 Task: Open employment verification letter template from the template gallery.
Action: Mouse moved to (51, 97)
Screenshot: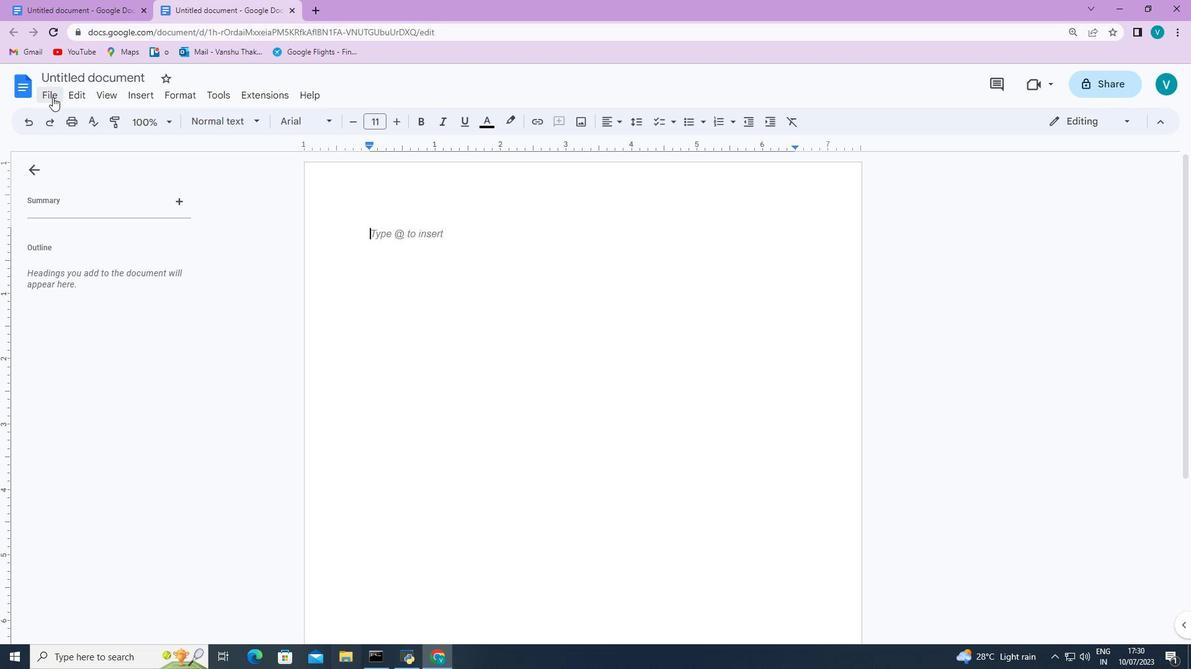 
Action: Mouse pressed left at (51, 97)
Screenshot: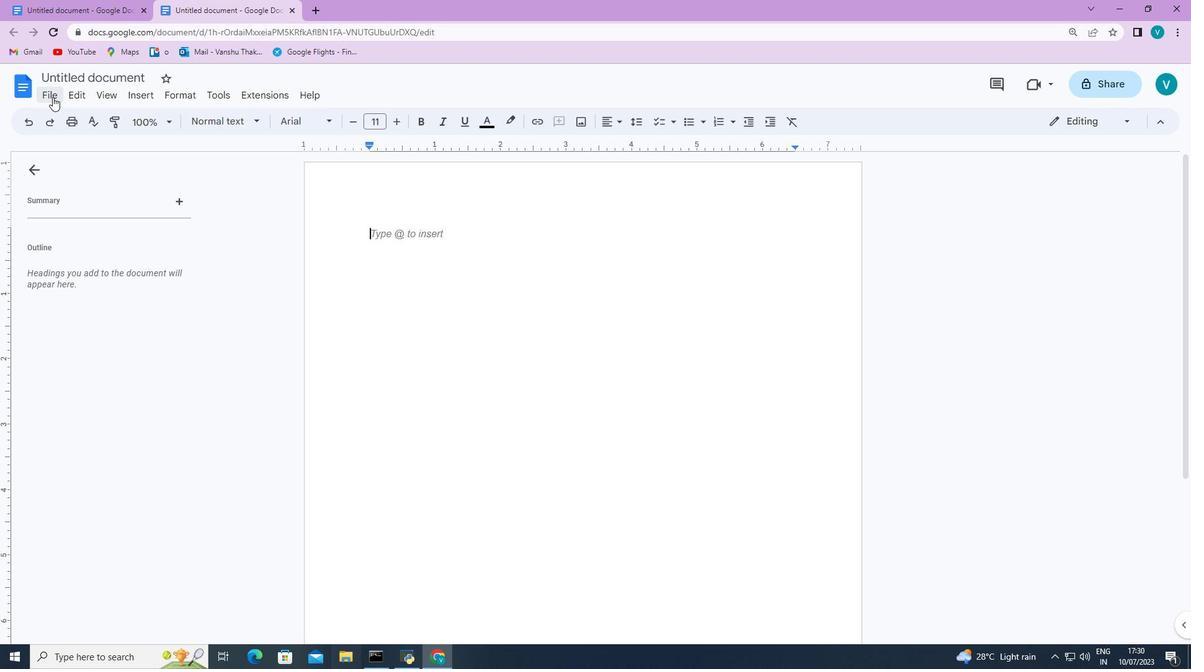 
Action: Mouse moved to (333, 140)
Screenshot: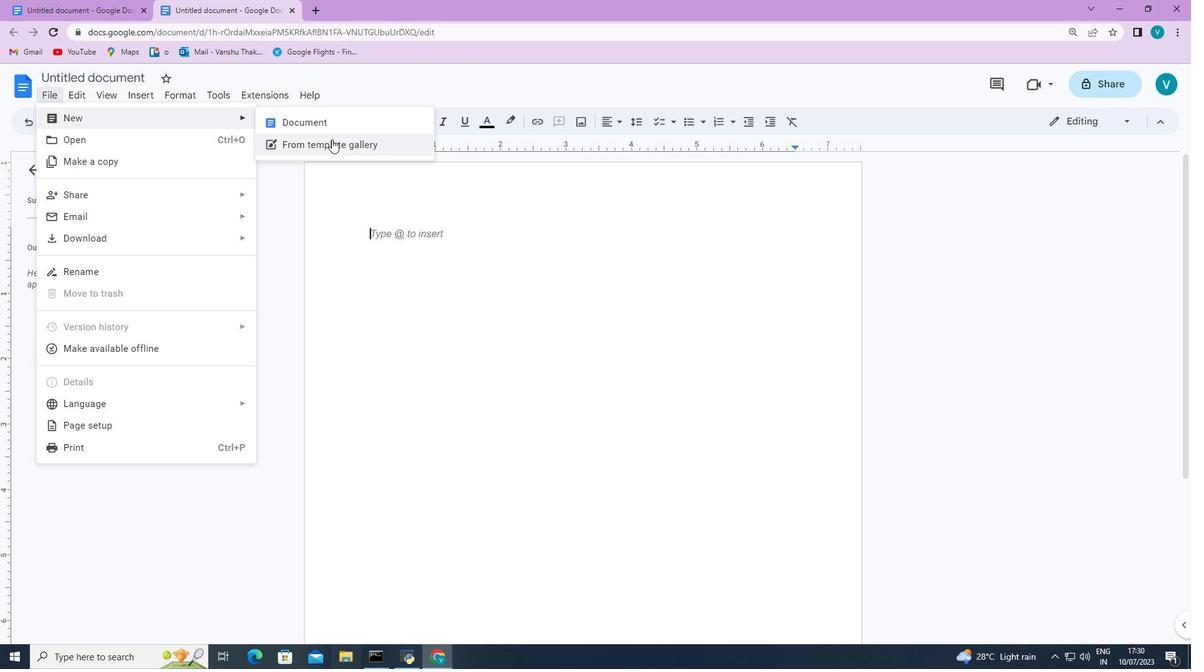 
Action: Mouse pressed left at (333, 140)
Screenshot: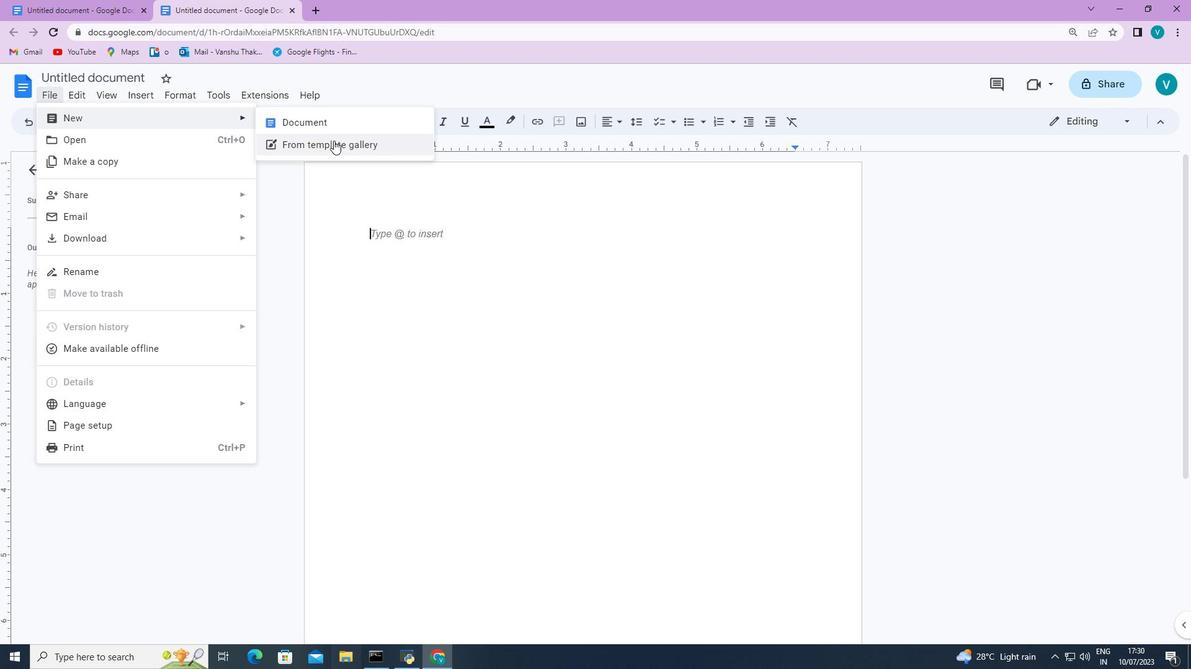 
Action: Mouse moved to (396, 354)
Screenshot: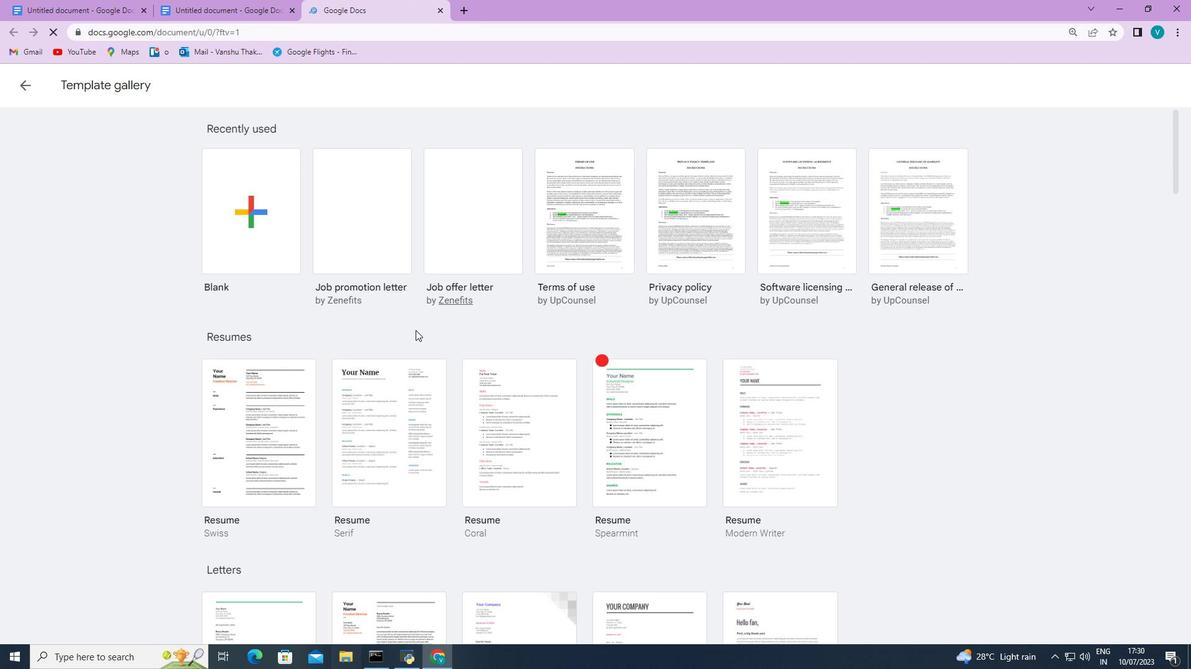 
Action: Mouse scrolled (396, 354) with delta (0, 0)
Screenshot: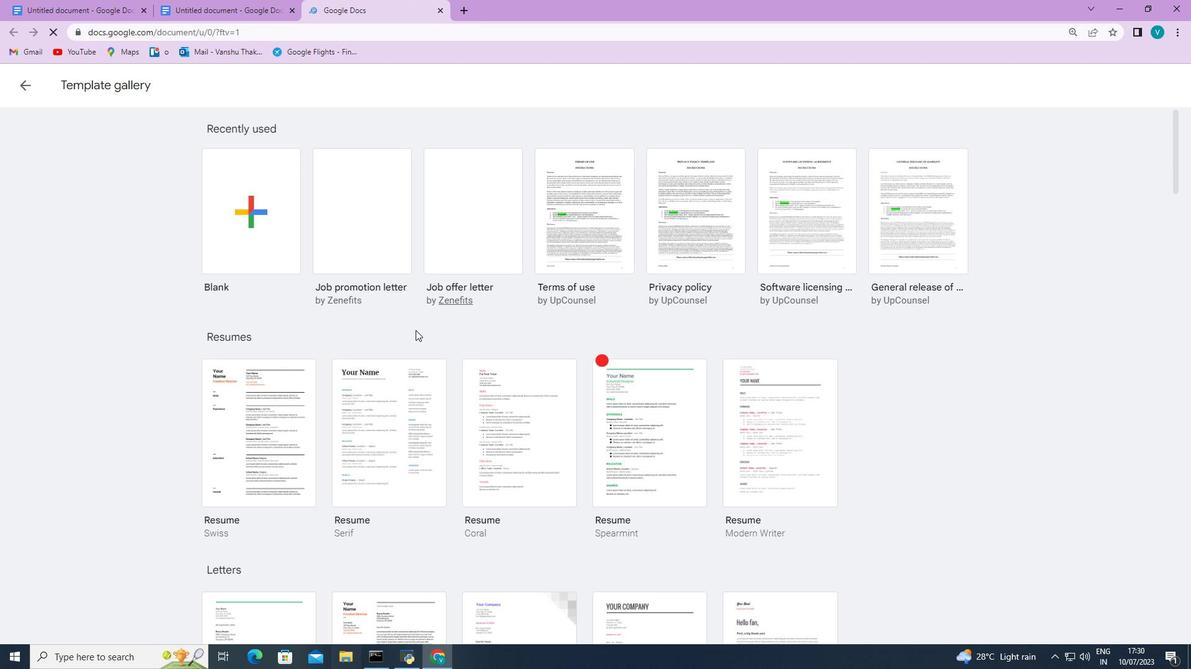 
Action: Mouse scrolled (396, 354) with delta (0, 0)
Screenshot: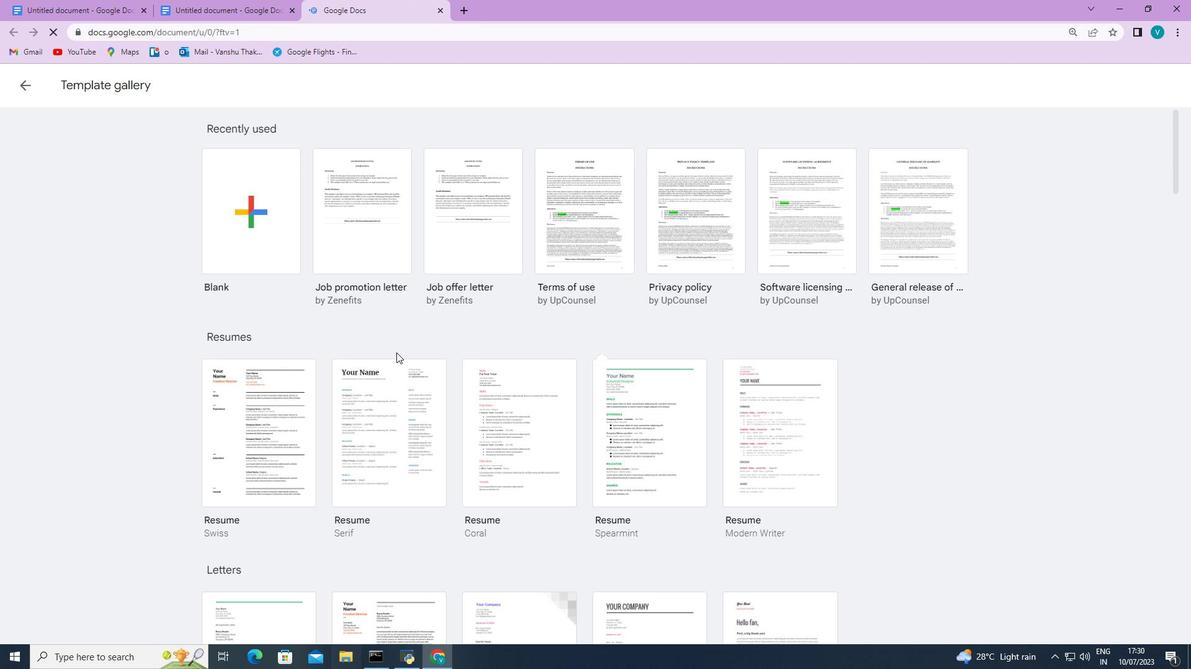 
Action: Mouse scrolled (396, 354) with delta (0, 0)
Screenshot: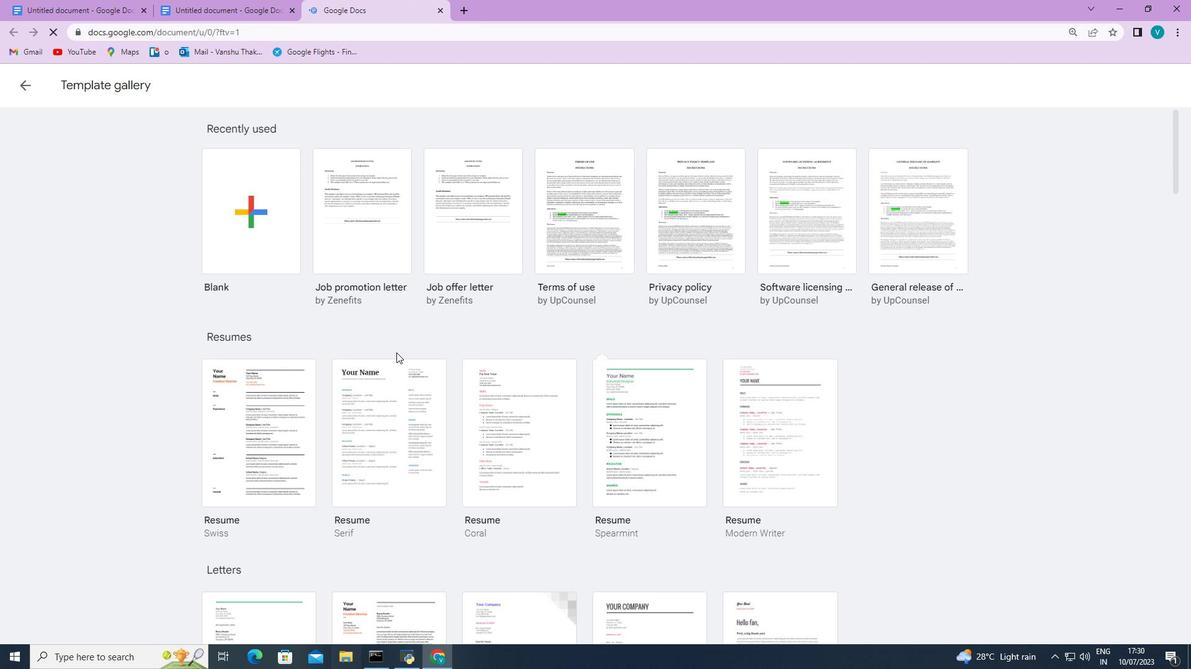 
Action: Mouse scrolled (396, 354) with delta (0, 0)
Screenshot: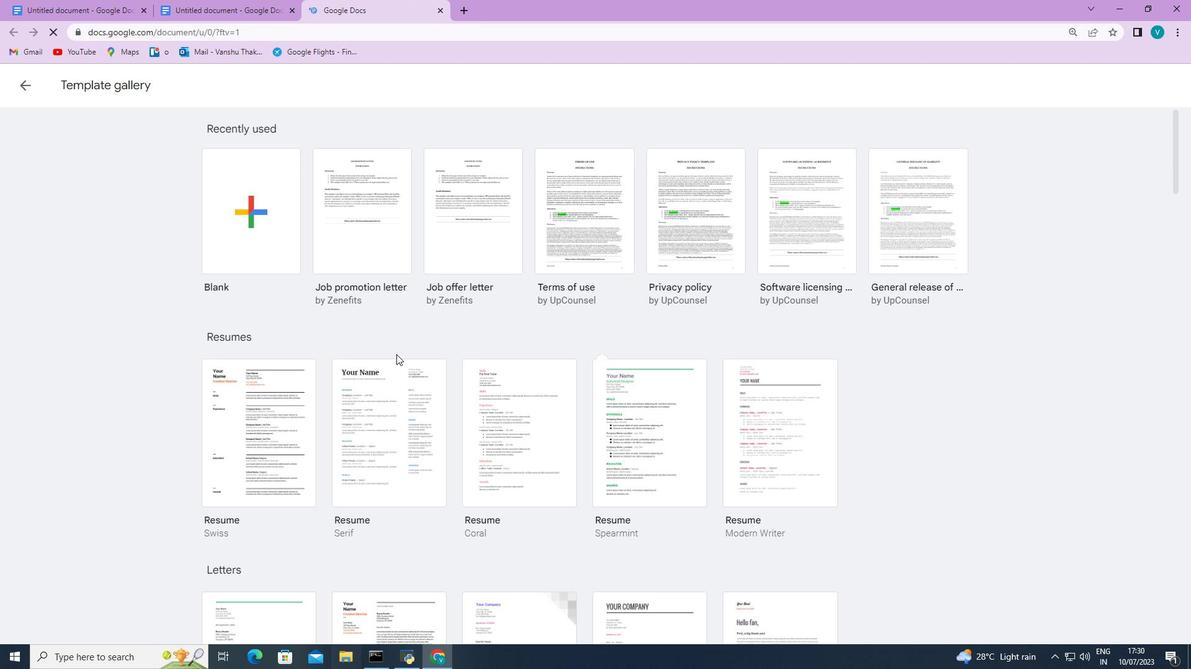 
Action: Mouse scrolled (396, 354) with delta (0, 0)
Screenshot: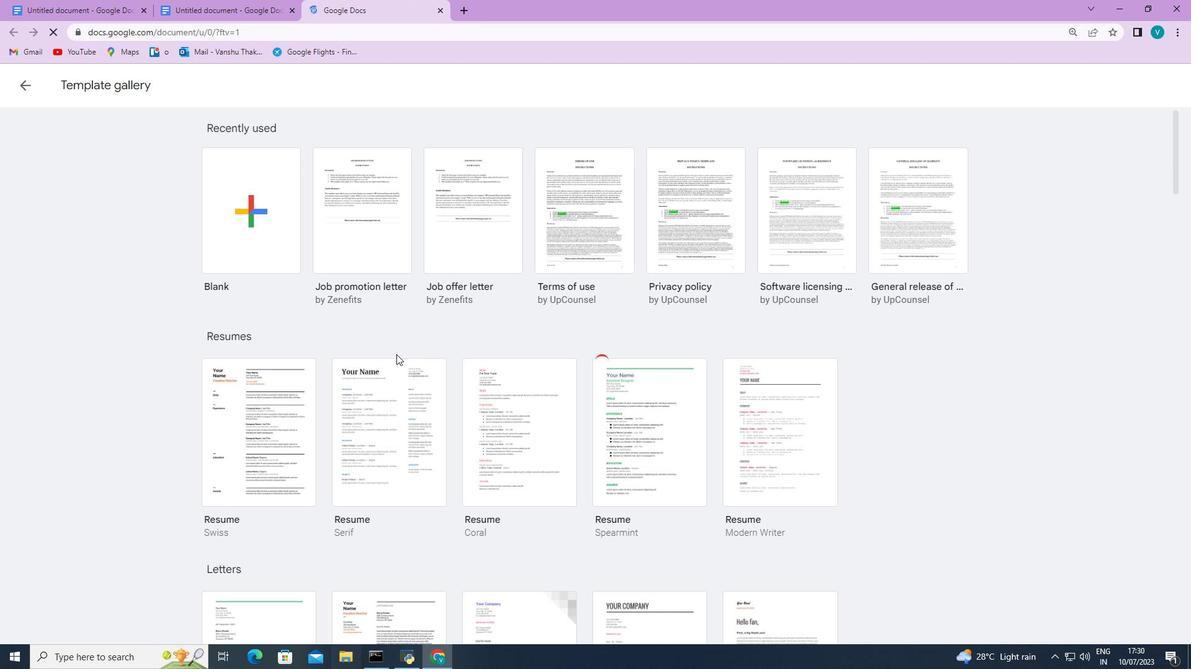 
Action: Mouse scrolled (396, 354) with delta (0, 0)
Screenshot: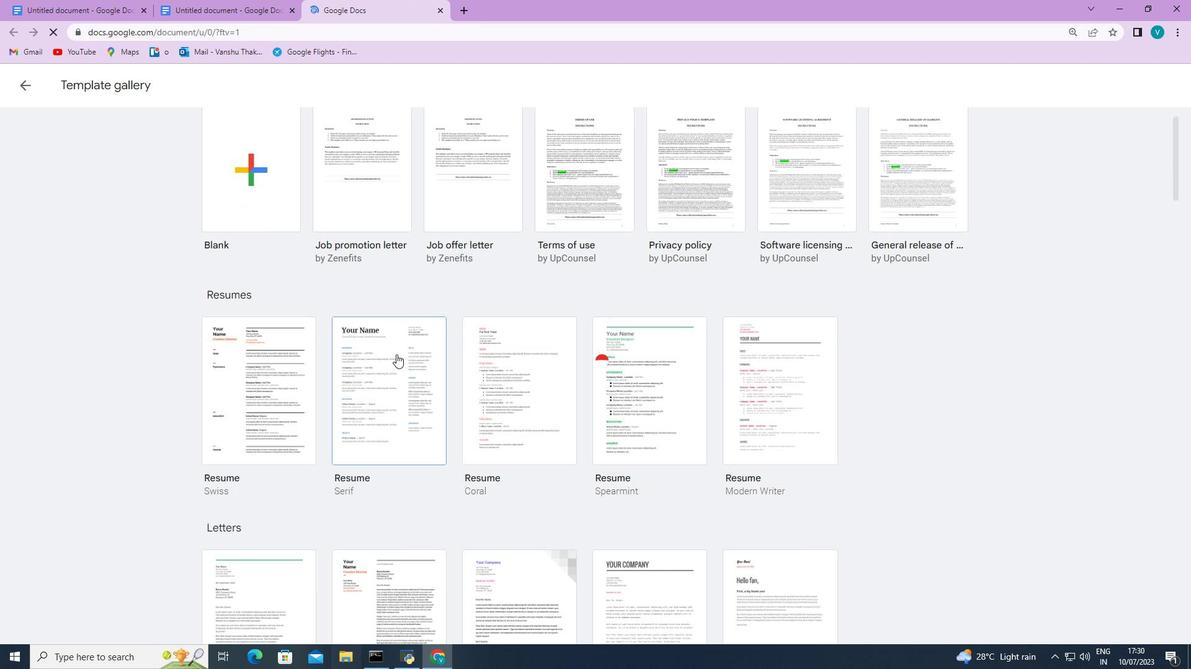 
Action: Mouse moved to (396, 354)
Screenshot: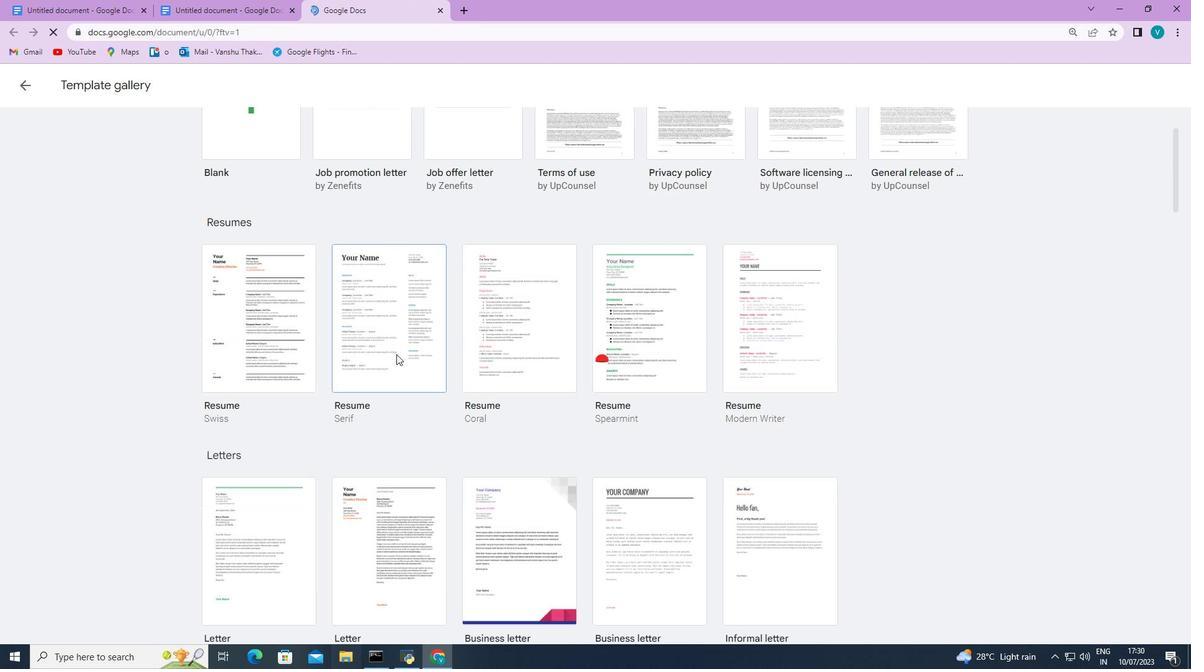 
Action: Mouse scrolled (396, 354) with delta (0, 0)
Screenshot: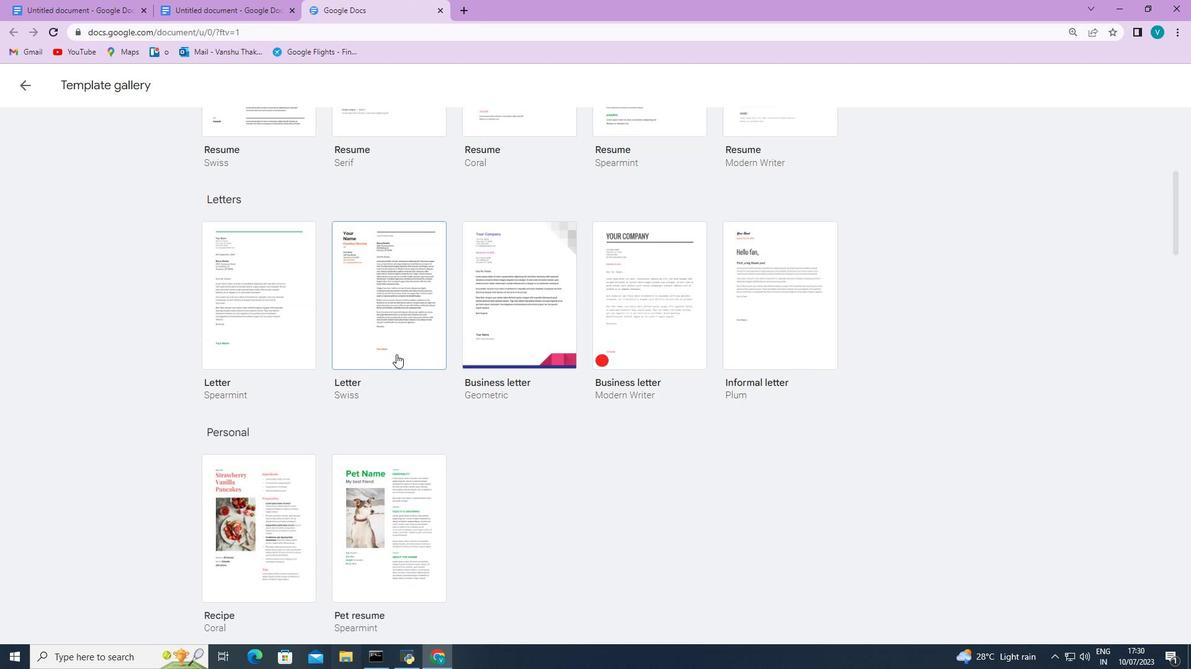 
Action: Mouse scrolled (396, 354) with delta (0, 0)
Screenshot: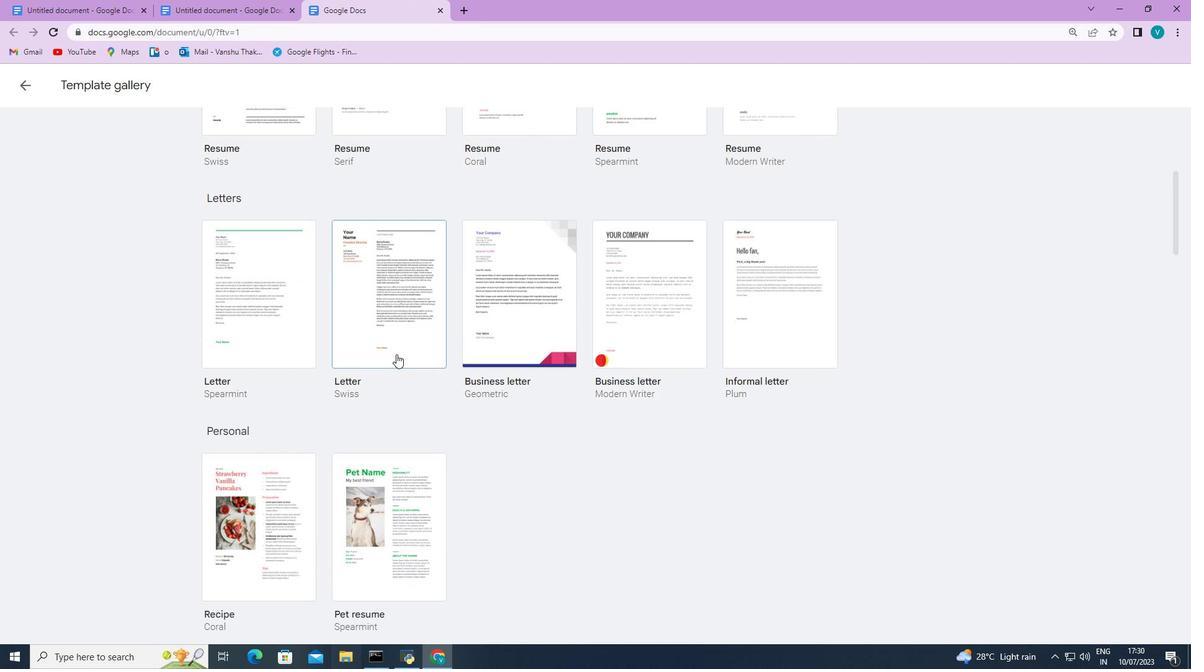
Action: Mouse scrolled (396, 354) with delta (0, 0)
Screenshot: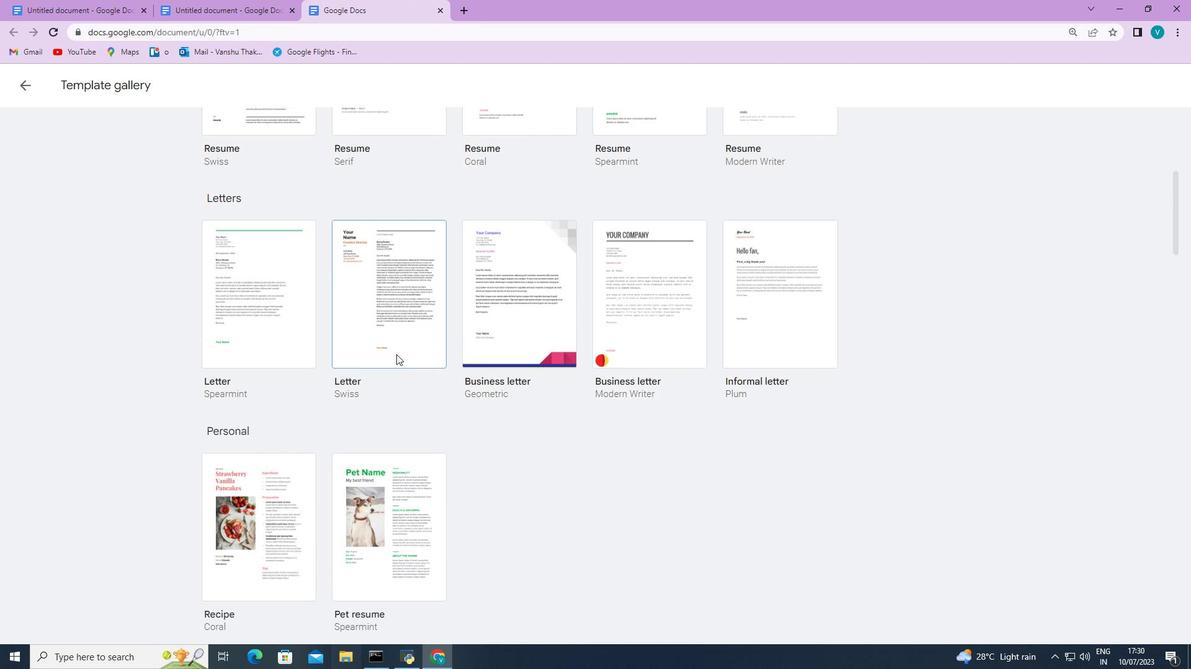 
Action: Mouse scrolled (396, 354) with delta (0, 0)
Screenshot: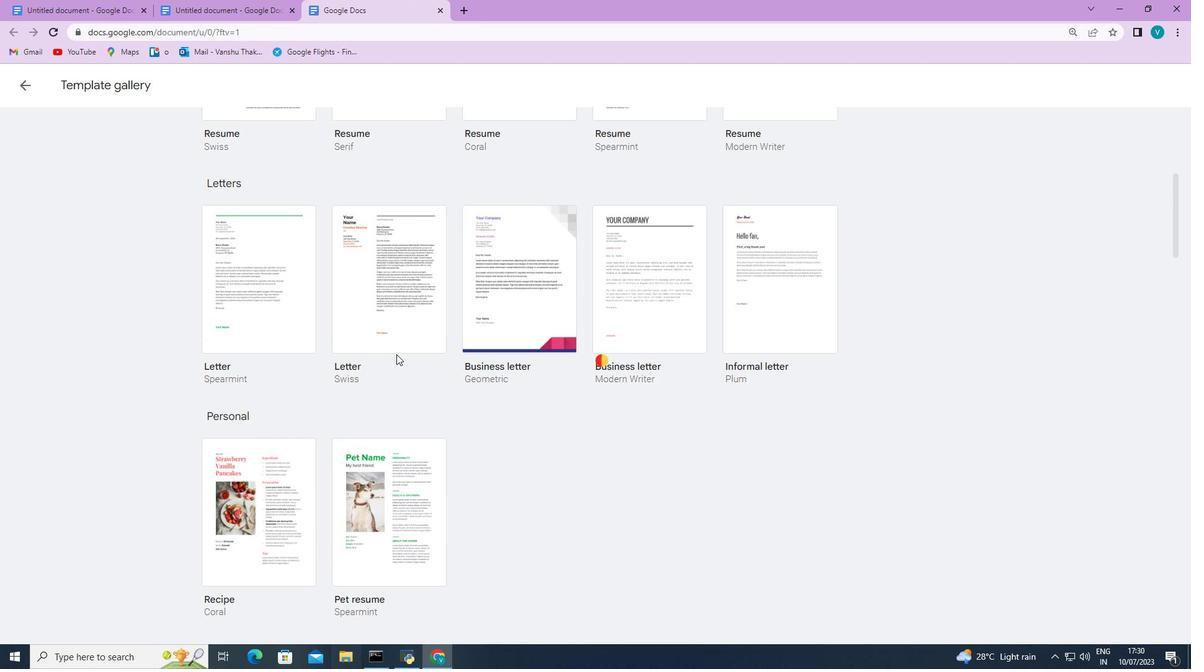 
Action: Mouse scrolled (396, 354) with delta (0, 0)
Screenshot: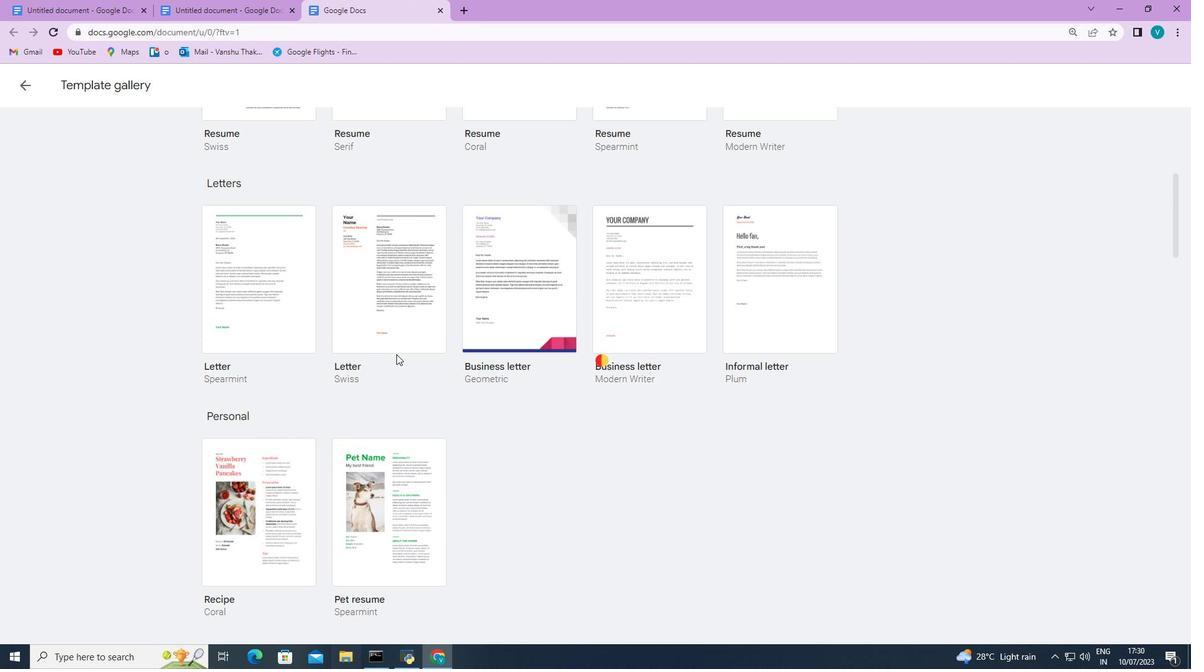 
Action: Mouse scrolled (396, 354) with delta (0, 0)
Screenshot: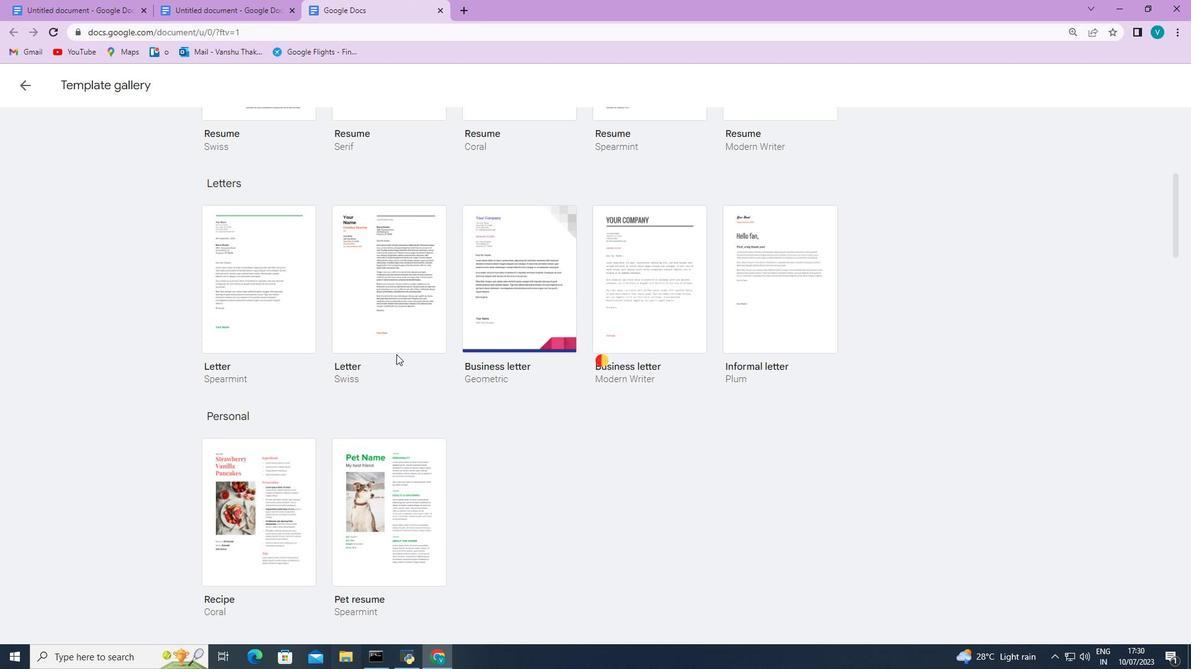 
Action: Mouse scrolled (396, 354) with delta (0, 0)
Screenshot: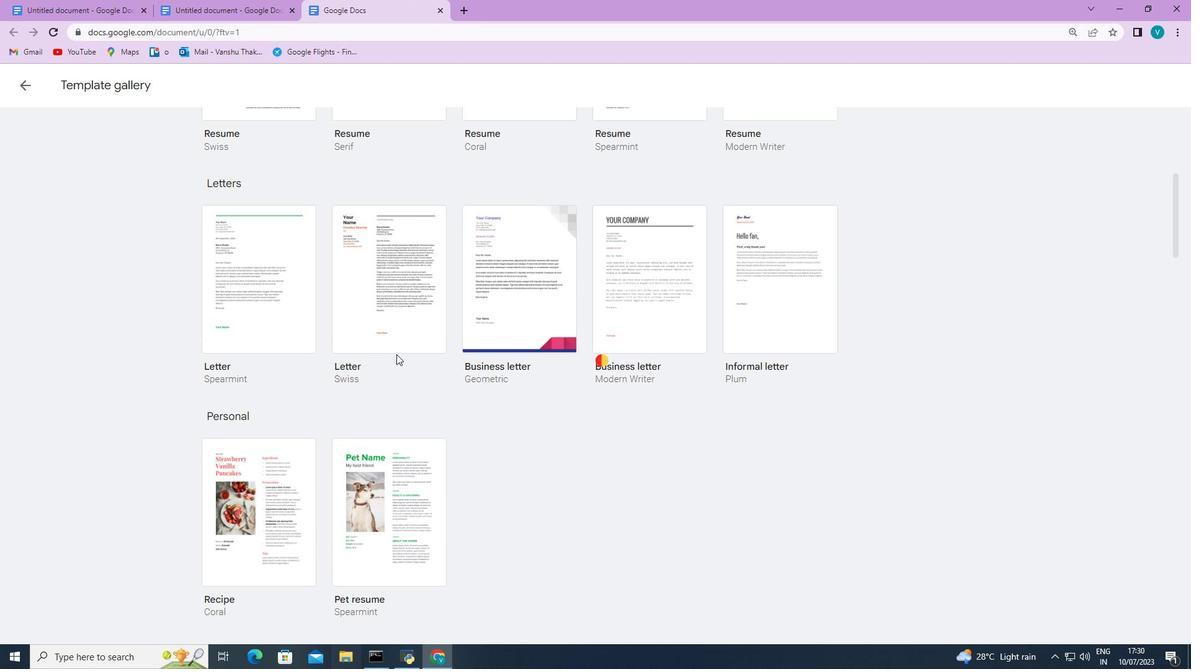 
Action: Mouse scrolled (396, 354) with delta (0, 0)
Screenshot: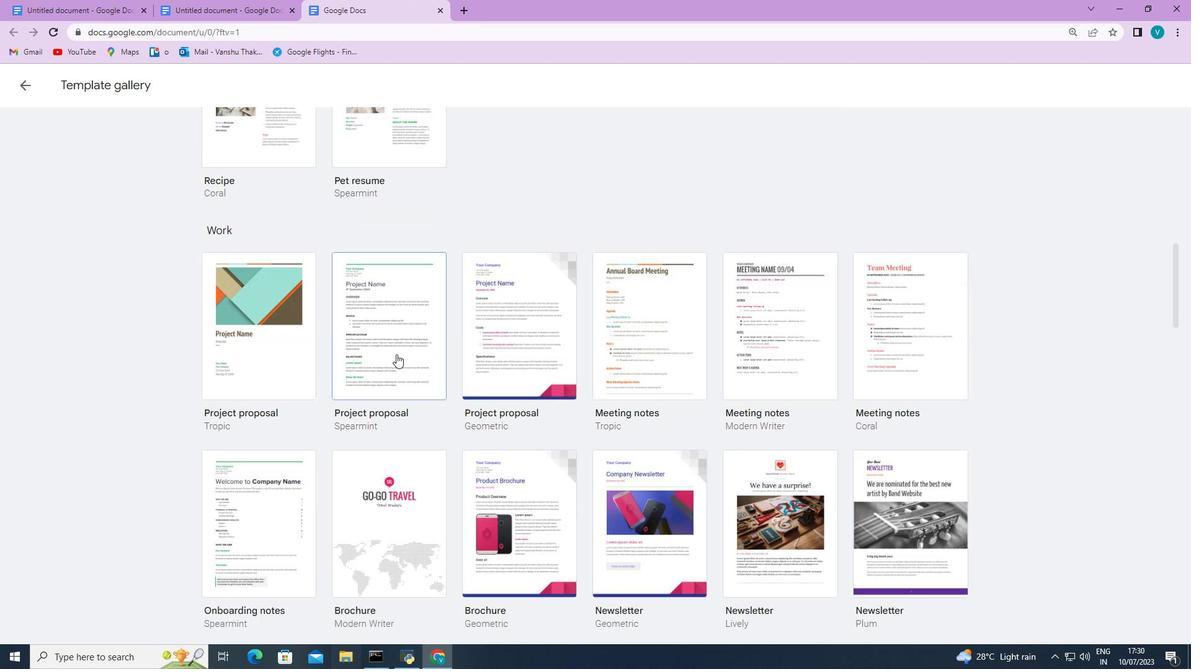 
Action: Mouse scrolled (396, 354) with delta (0, 0)
Screenshot: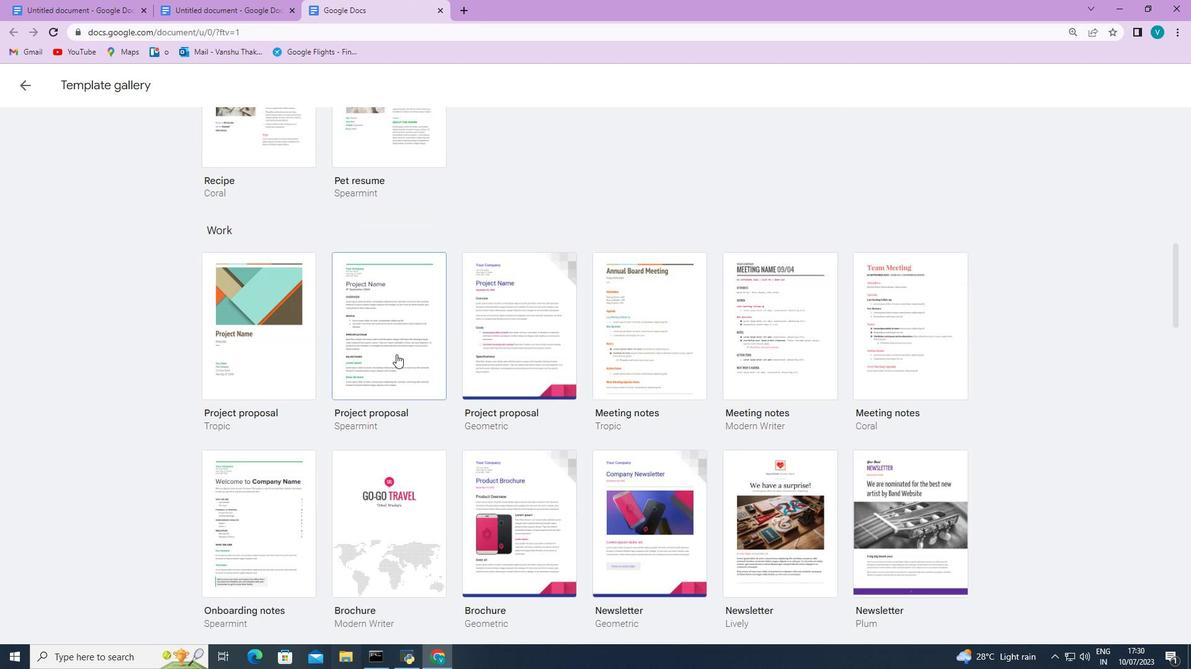 
Action: Mouse scrolled (396, 354) with delta (0, 0)
Screenshot: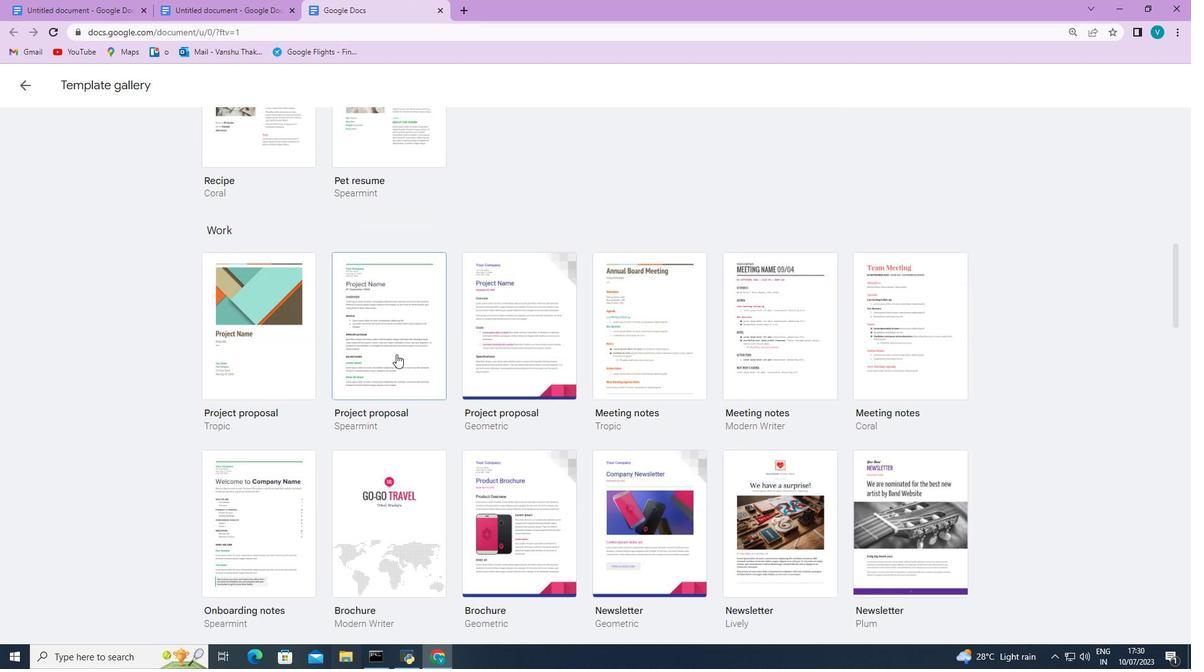
Action: Mouse scrolled (396, 354) with delta (0, 0)
Screenshot: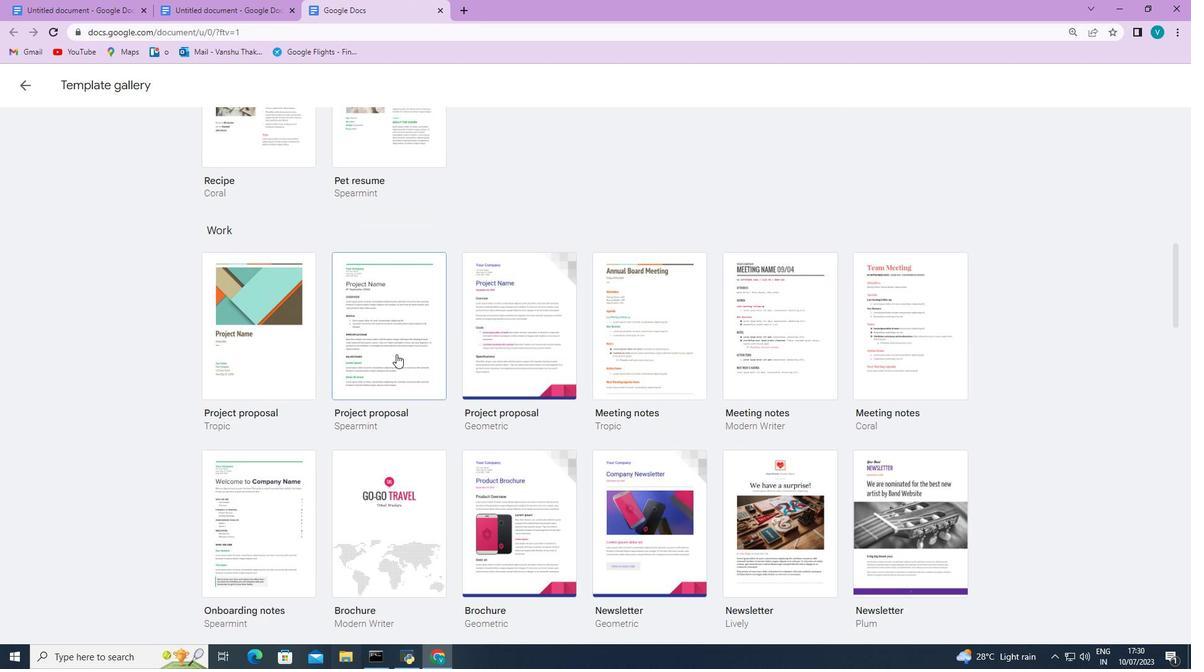 
Action: Mouse scrolled (396, 354) with delta (0, 0)
Screenshot: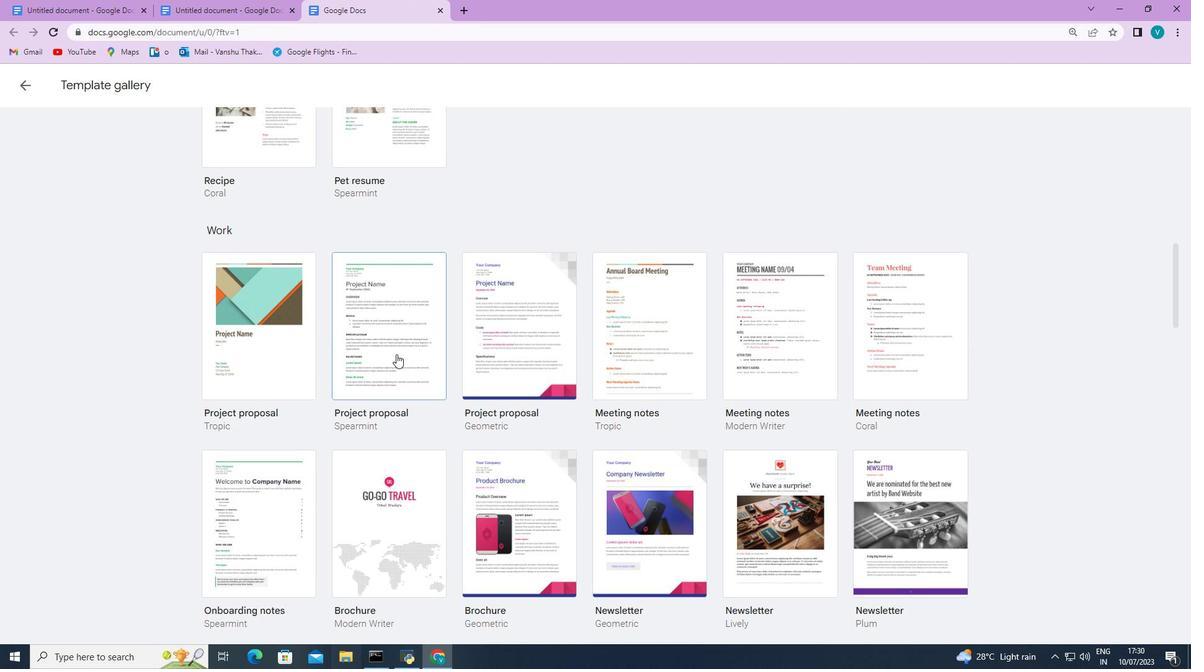 
Action: Mouse scrolled (396, 354) with delta (0, 0)
Screenshot: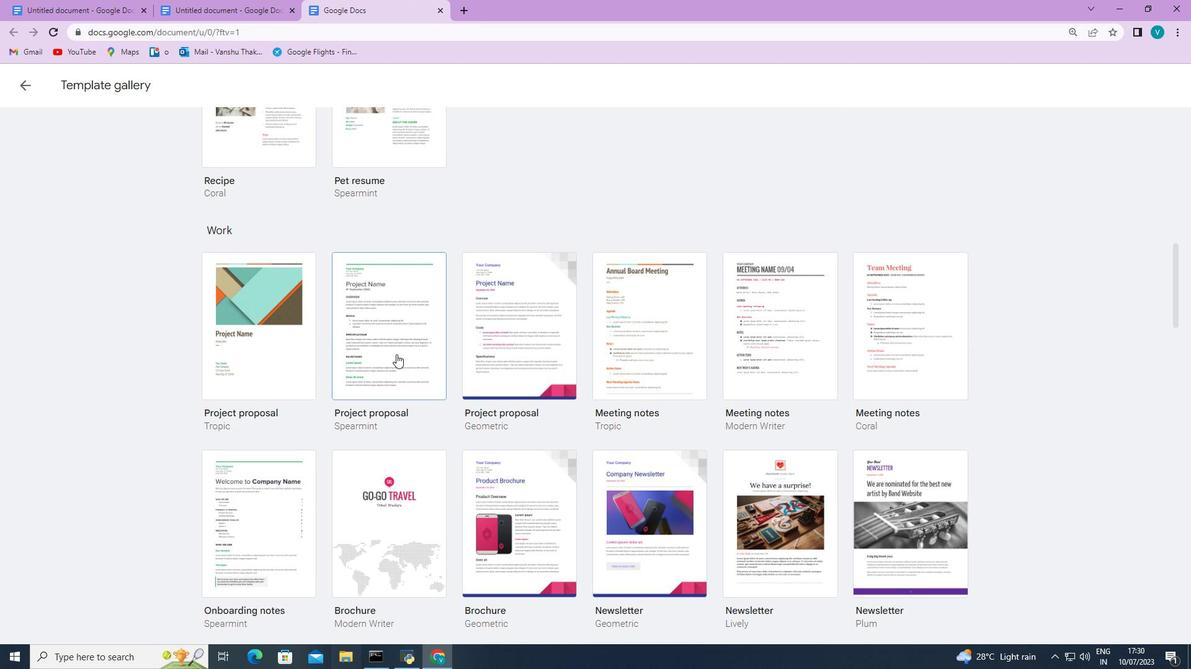
Action: Mouse scrolled (396, 354) with delta (0, 0)
Screenshot: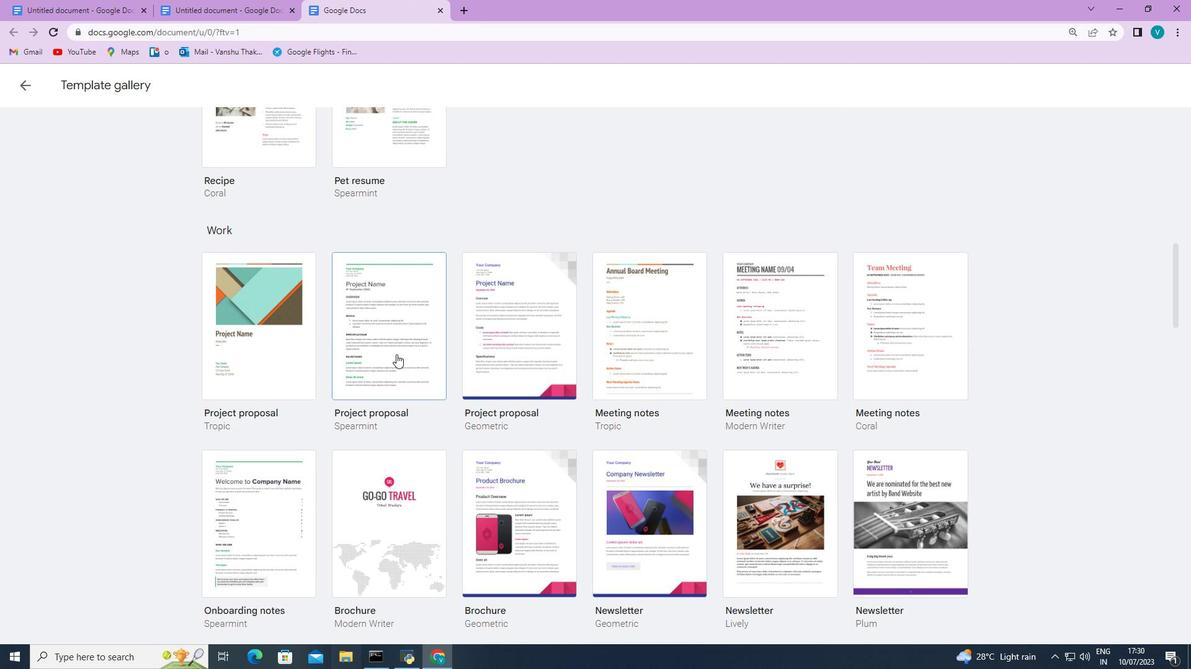 
Action: Mouse scrolled (396, 354) with delta (0, 0)
Screenshot: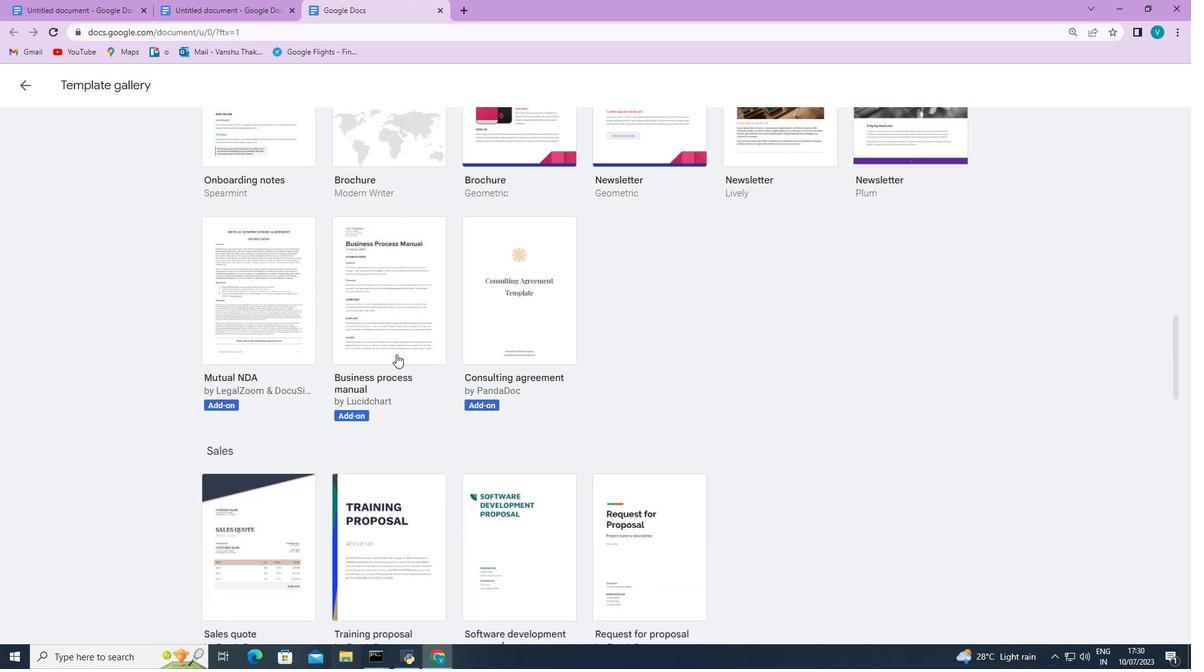 
Action: Mouse scrolled (396, 354) with delta (0, 0)
Screenshot: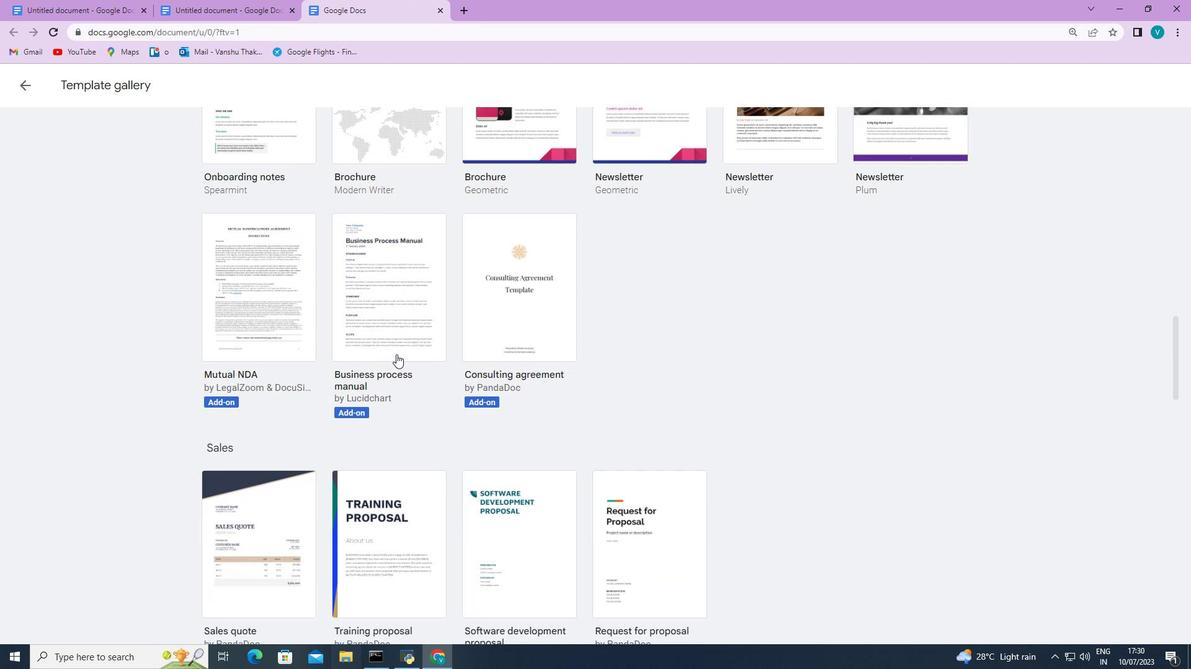 
Action: Mouse scrolled (396, 354) with delta (0, 0)
Screenshot: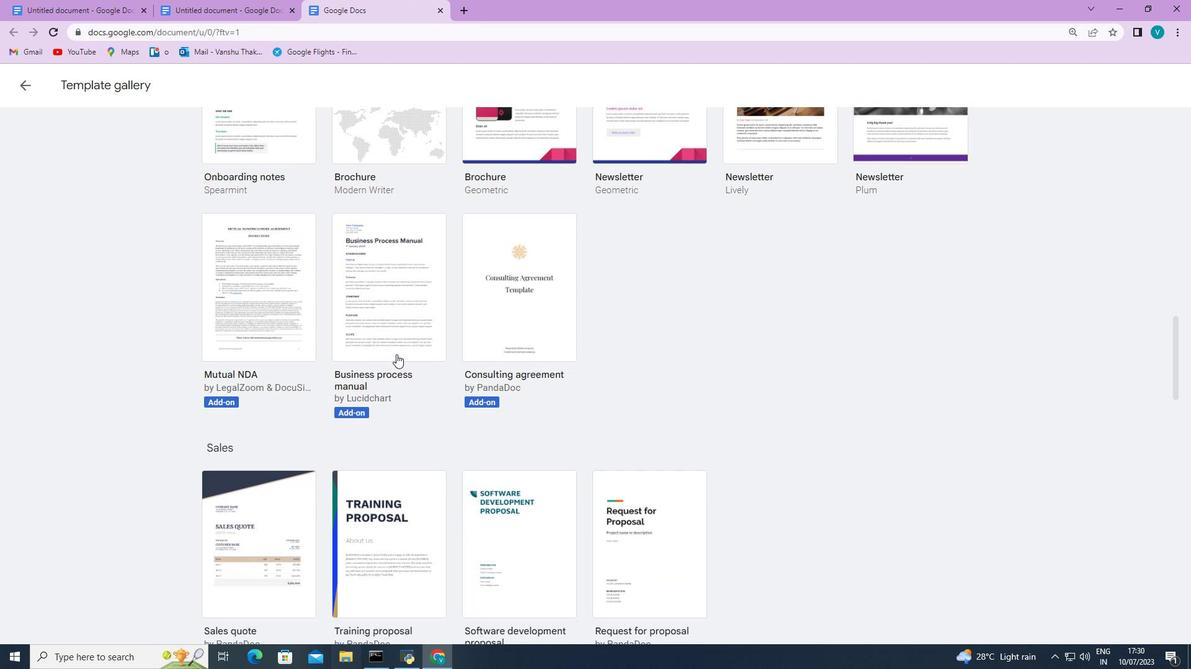 
Action: Mouse scrolled (396, 354) with delta (0, 0)
Screenshot: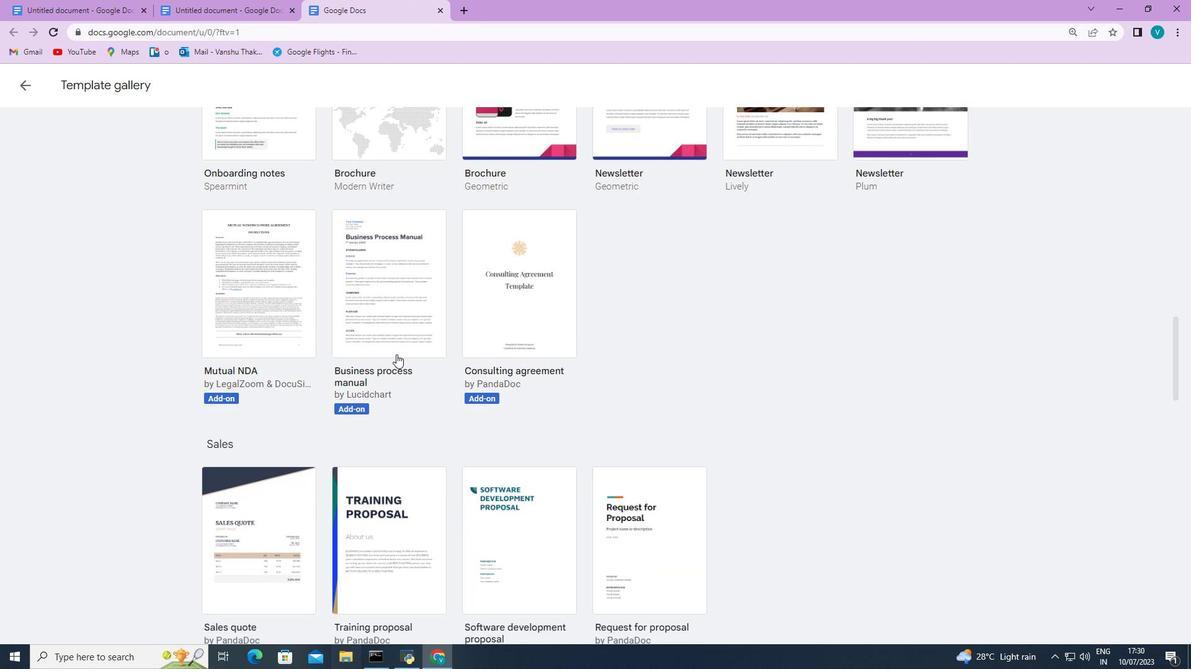 
Action: Mouse scrolled (396, 354) with delta (0, 0)
Screenshot: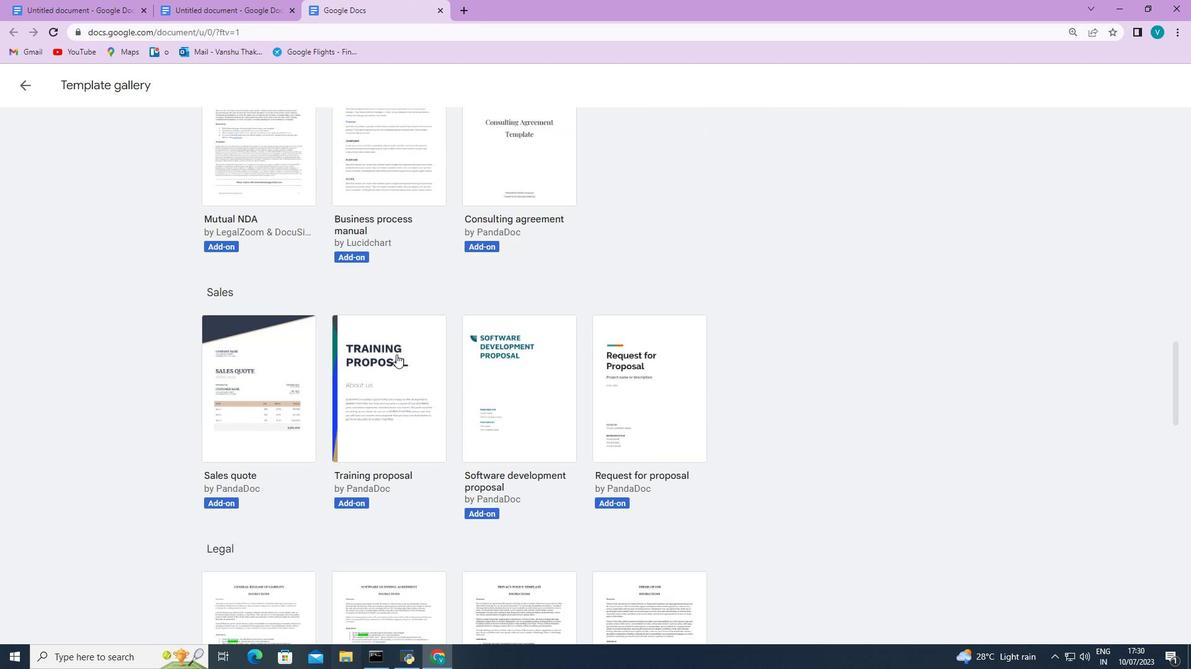 
Action: Mouse scrolled (396, 354) with delta (0, 0)
Screenshot: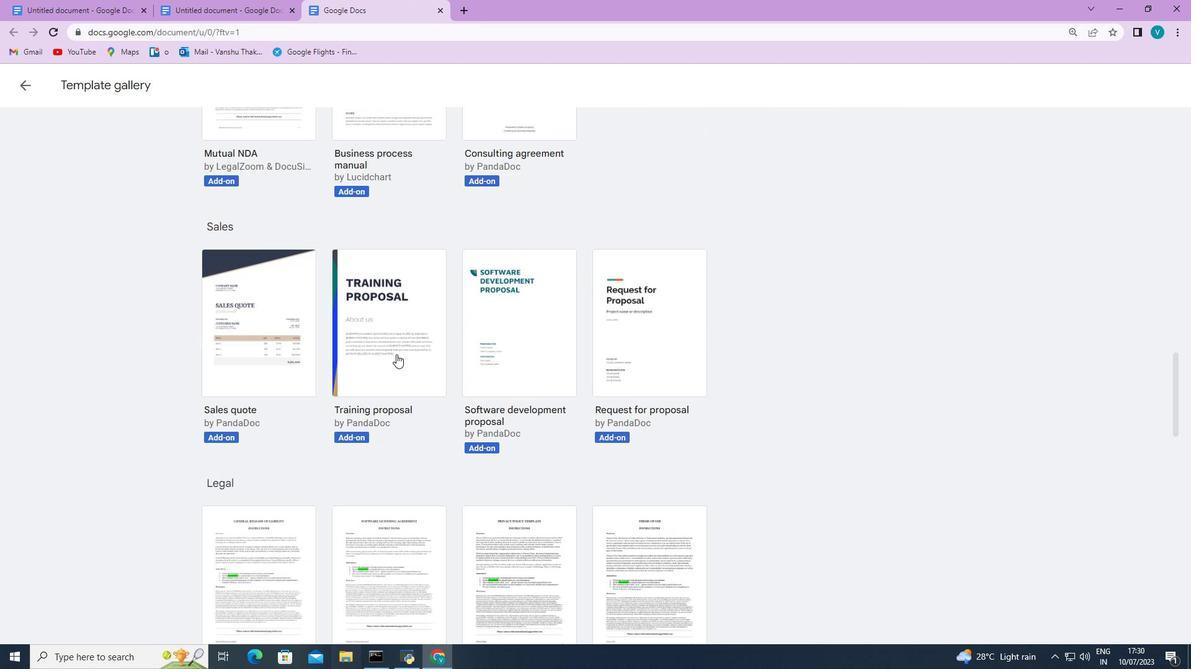 
Action: Mouse scrolled (396, 354) with delta (0, 0)
Screenshot: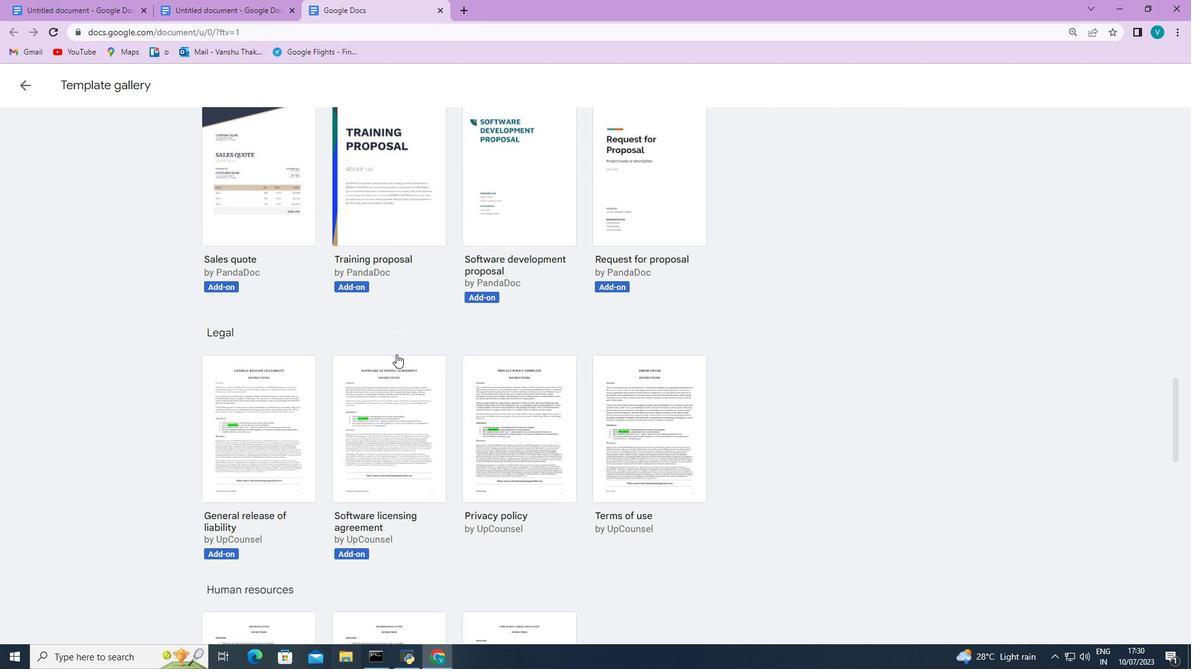 
Action: Mouse scrolled (396, 354) with delta (0, 0)
Screenshot: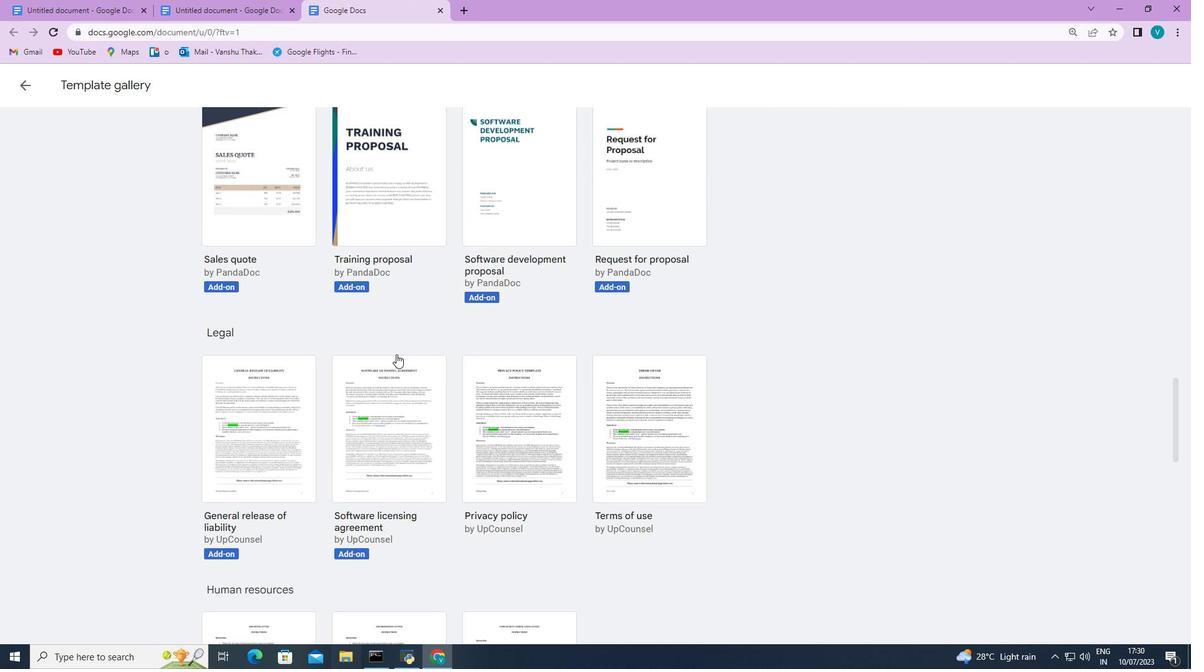 
Action: Mouse scrolled (396, 354) with delta (0, 0)
Screenshot: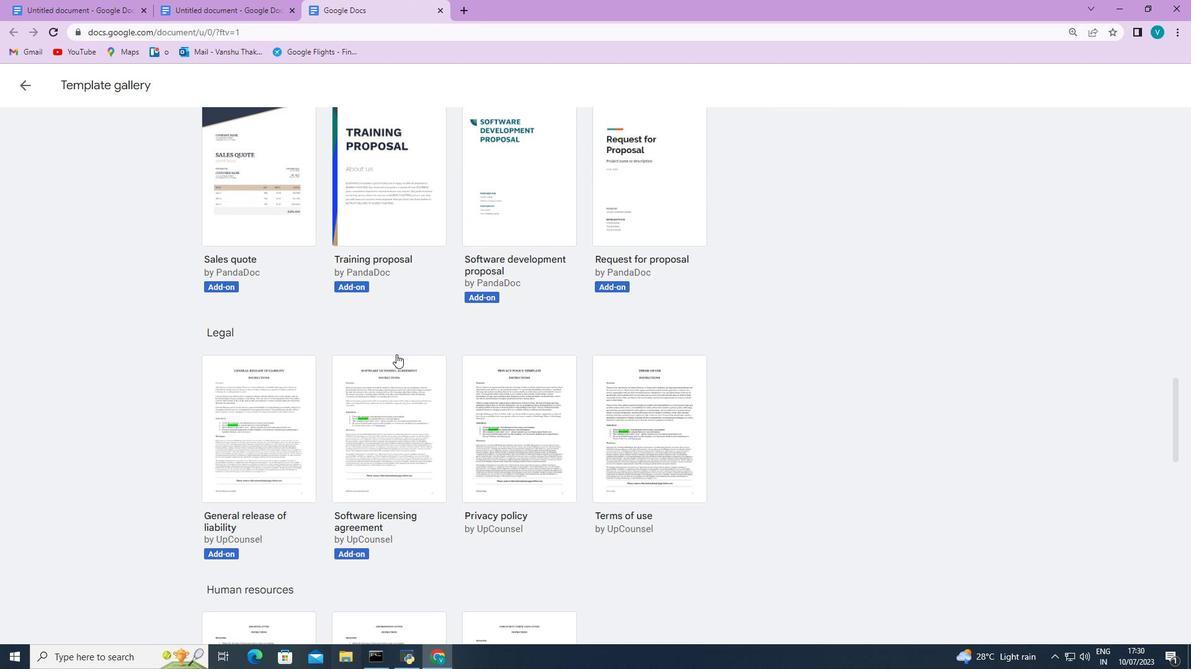 
Action: Mouse scrolled (396, 354) with delta (0, 0)
Screenshot: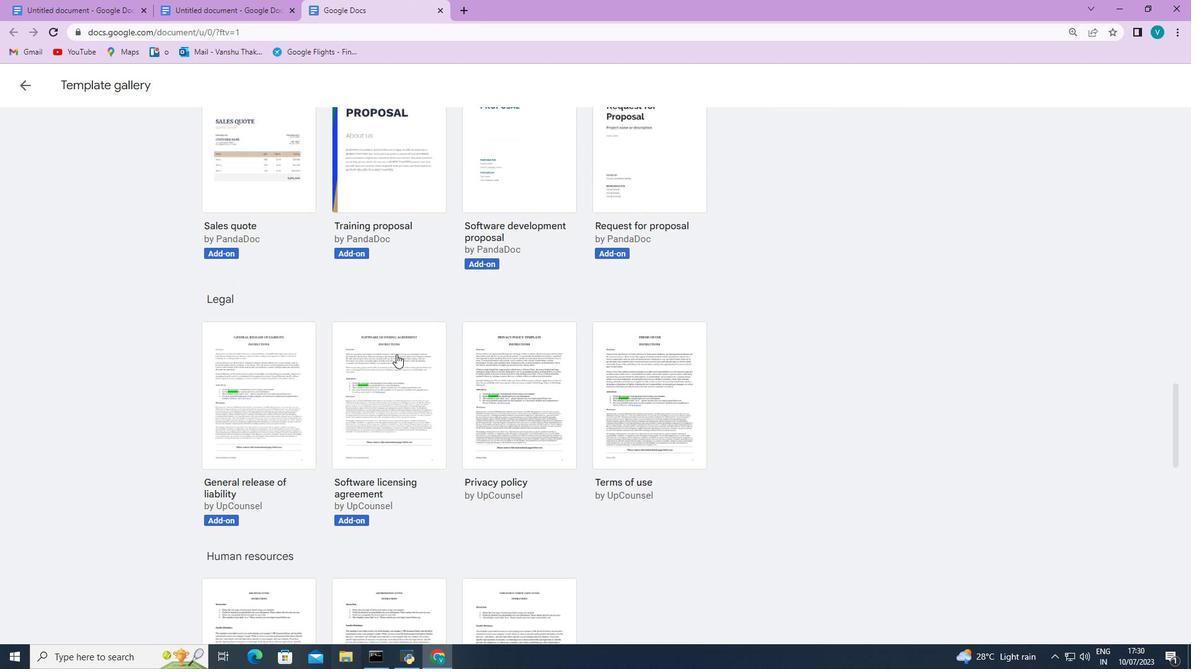 
Action: Mouse scrolled (396, 354) with delta (0, 0)
Screenshot: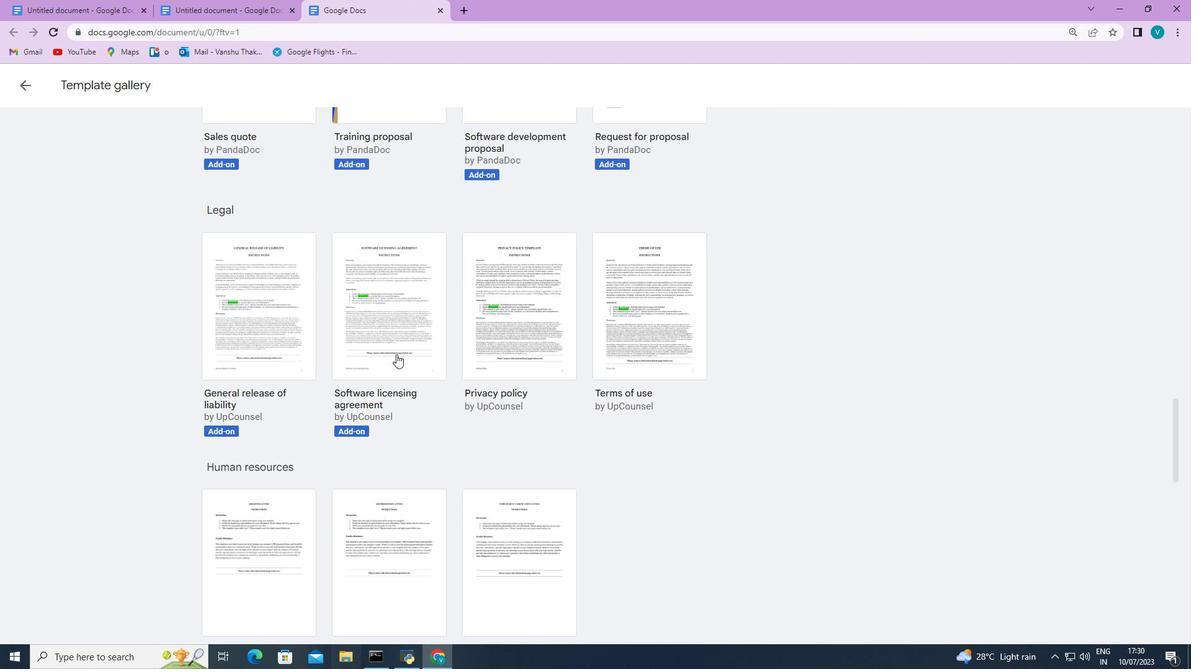 
Action: Mouse scrolled (396, 354) with delta (0, 0)
Screenshot: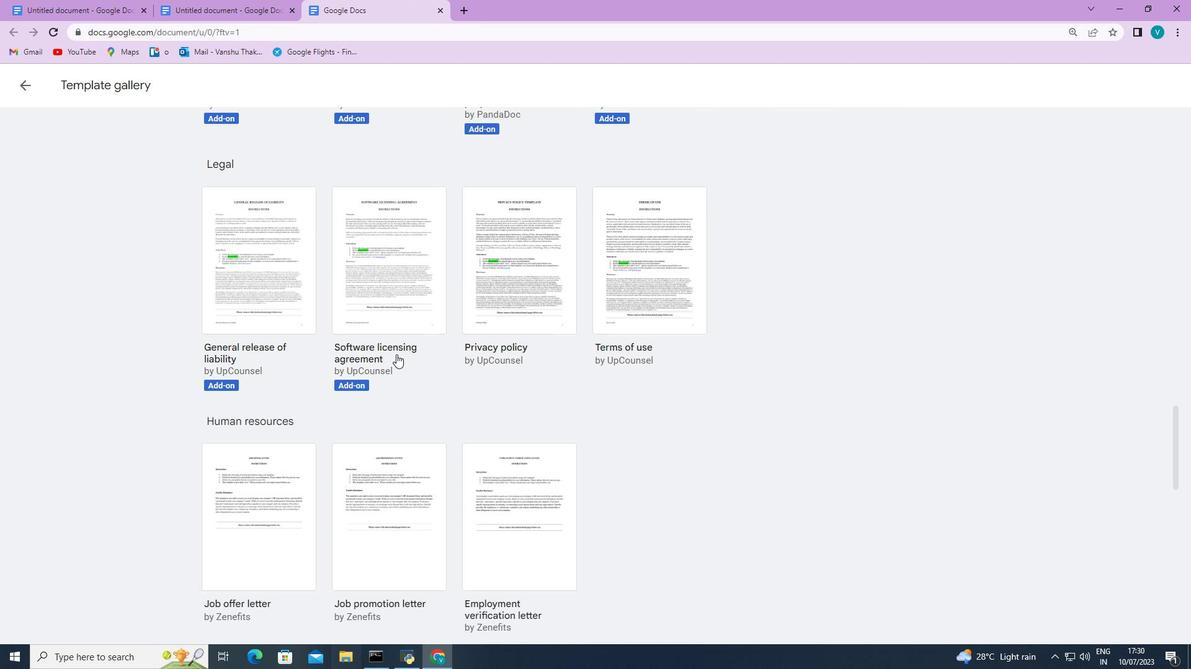 
Action: Mouse moved to (504, 331)
Screenshot: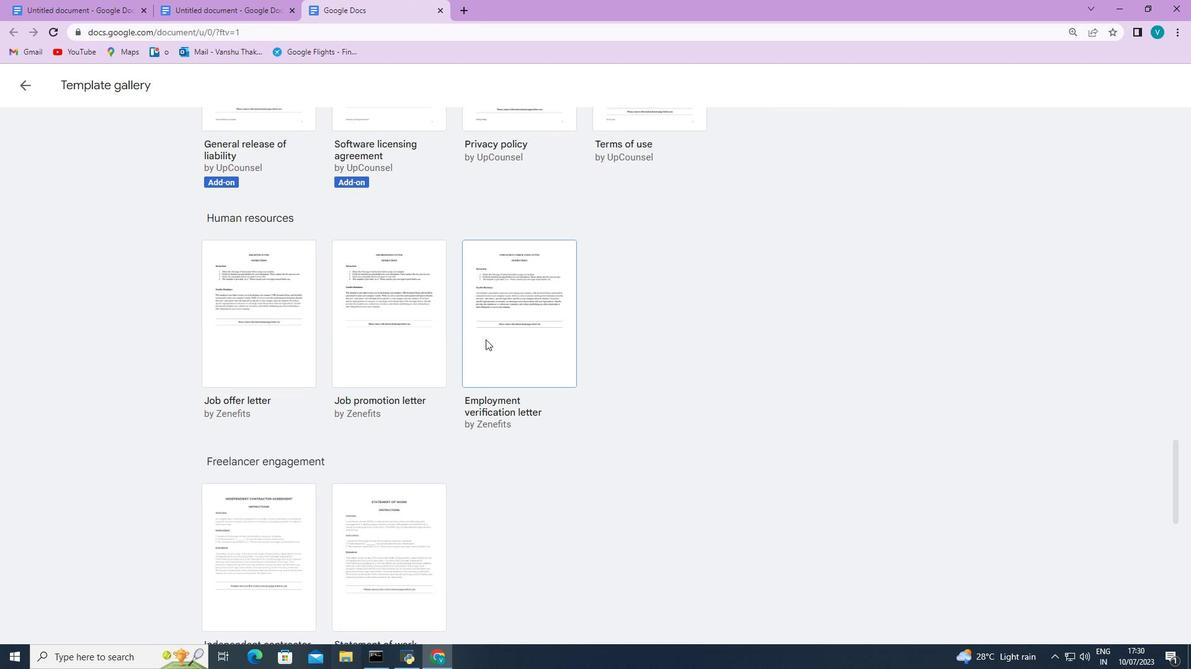 
Action: Mouse pressed left at (504, 331)
Screenshot: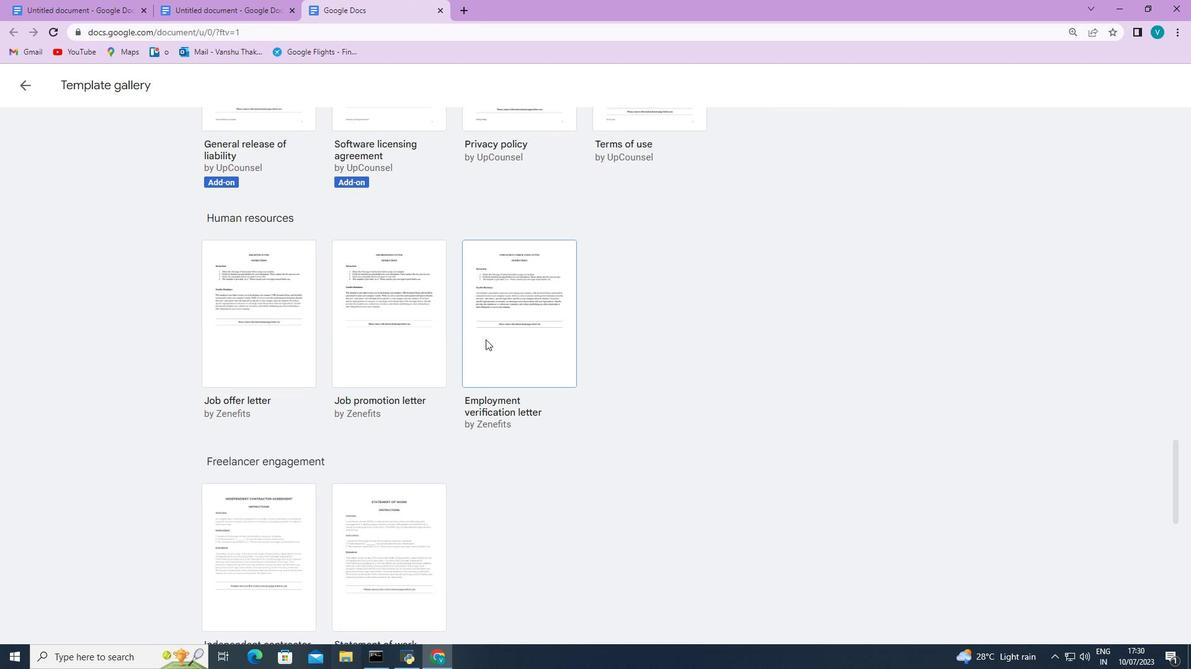 
